 Task: Add comment "Interested" on top most post.
Action: Mouse scrolled (656, 537) with delta (0, 0)
Screenshot: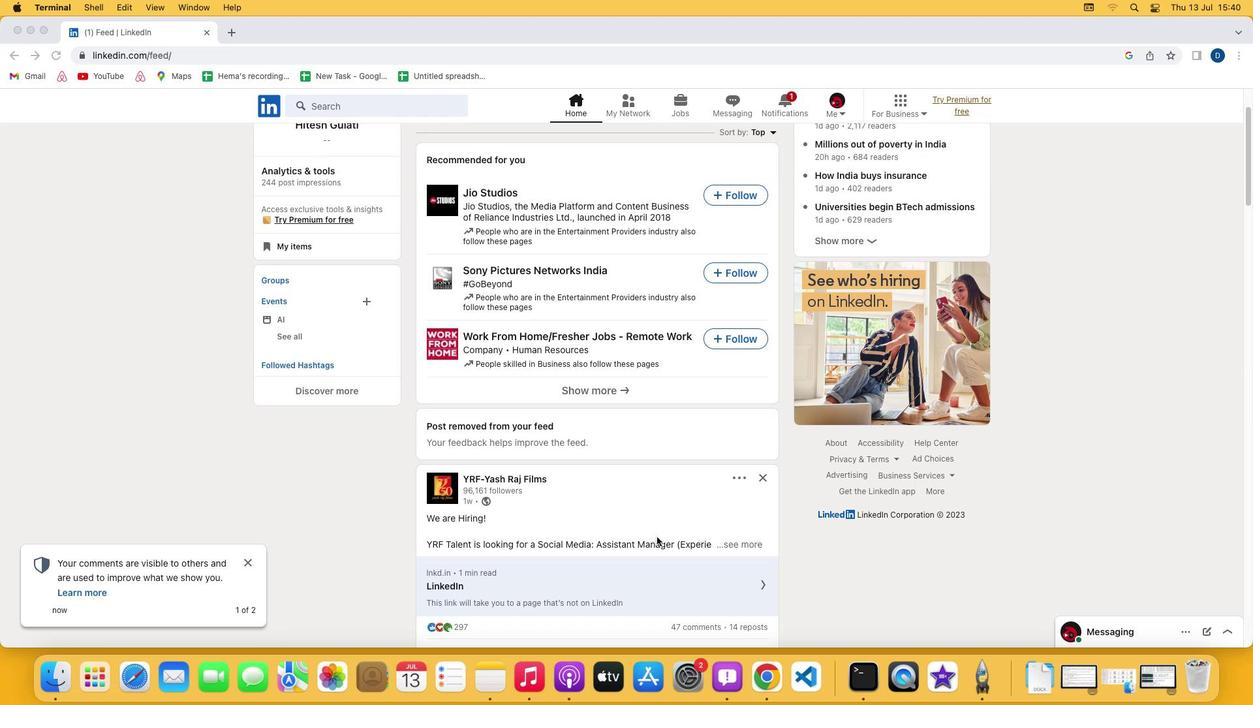 
Action: Mouse scrolled (656, 537) with delta (0, 0)
Screenshot: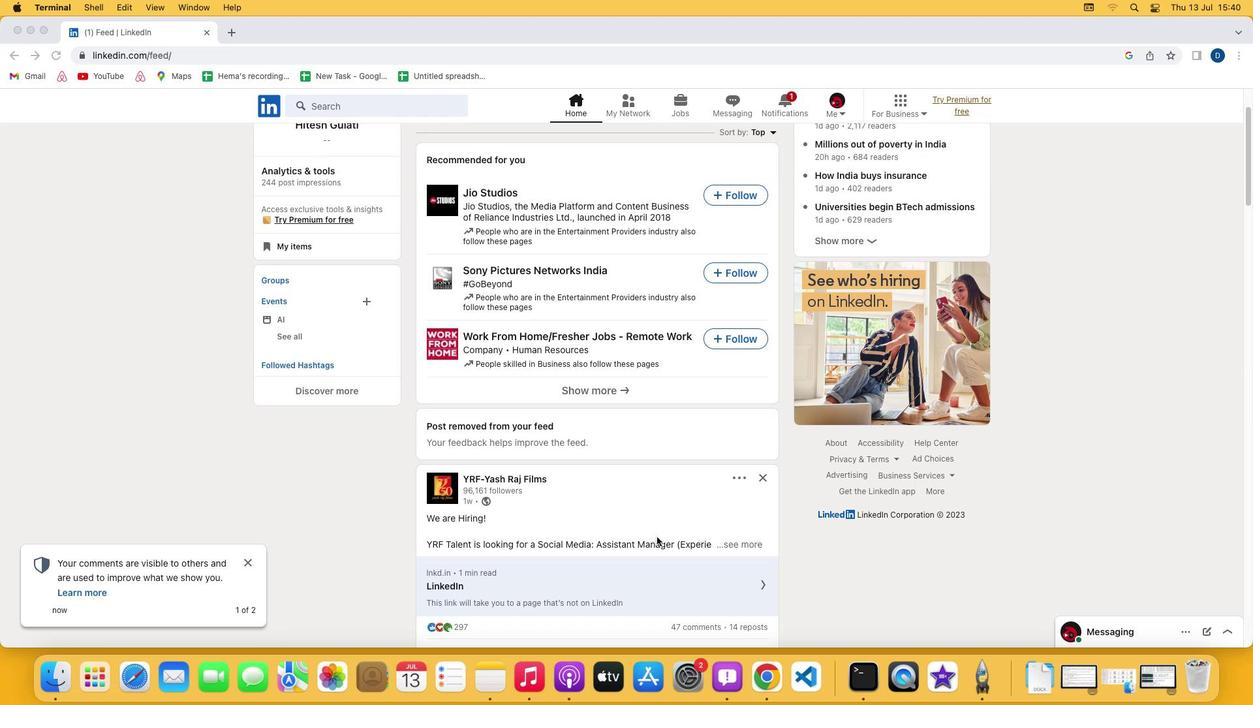 
Action: Mouse scrolled (656, 537) with delta (0, -1)
Screenshot: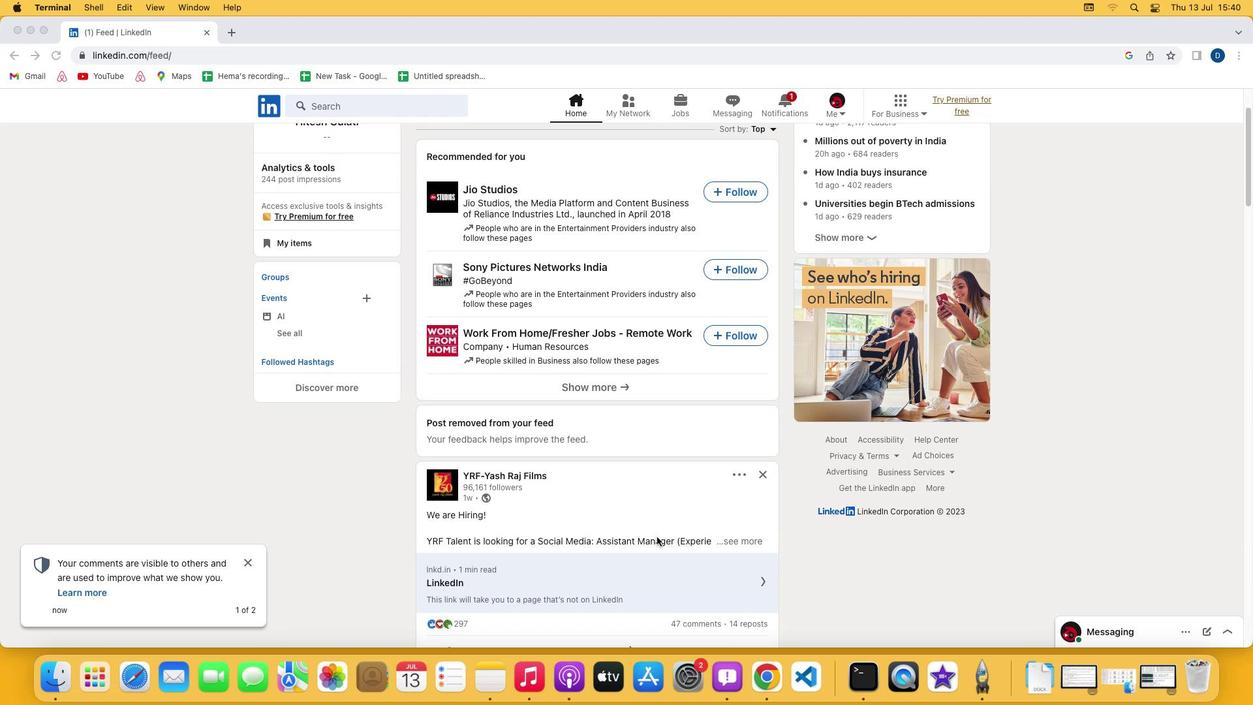 
Action: Mouse scrolled (656, 537) with delta (0, -2)
Screenshot: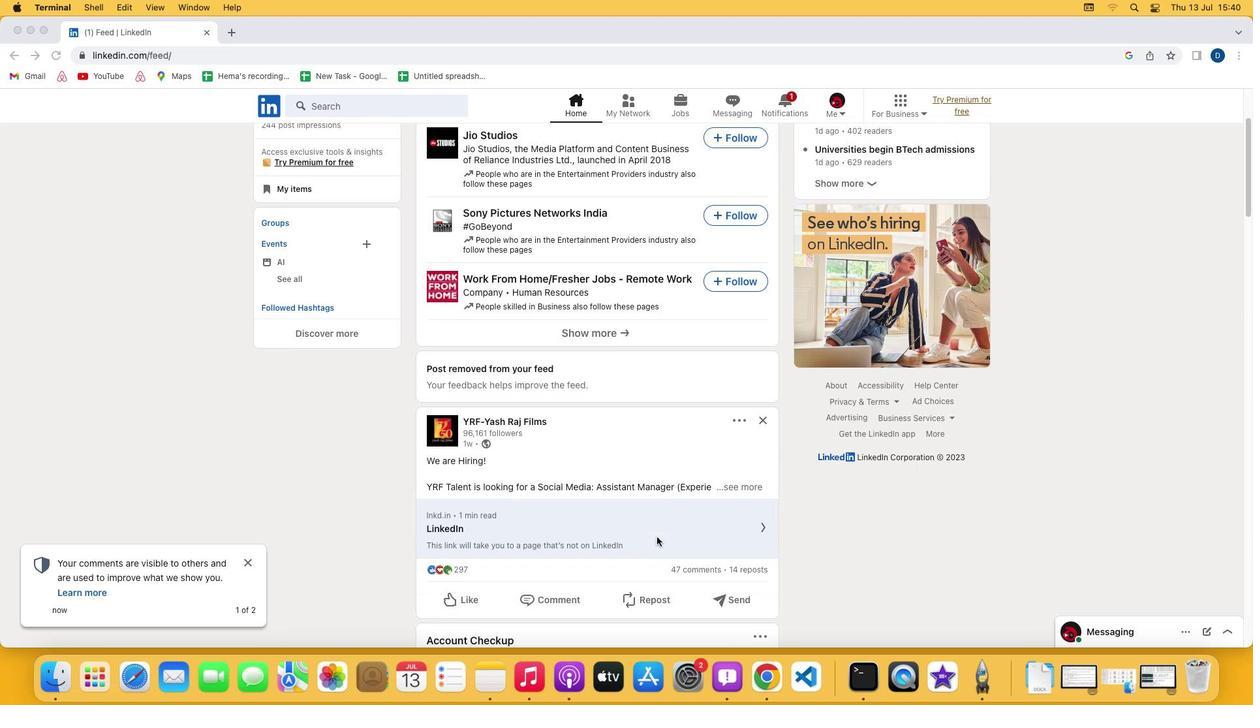 
Action: Mouse moved to (555, 425)
Screenshot: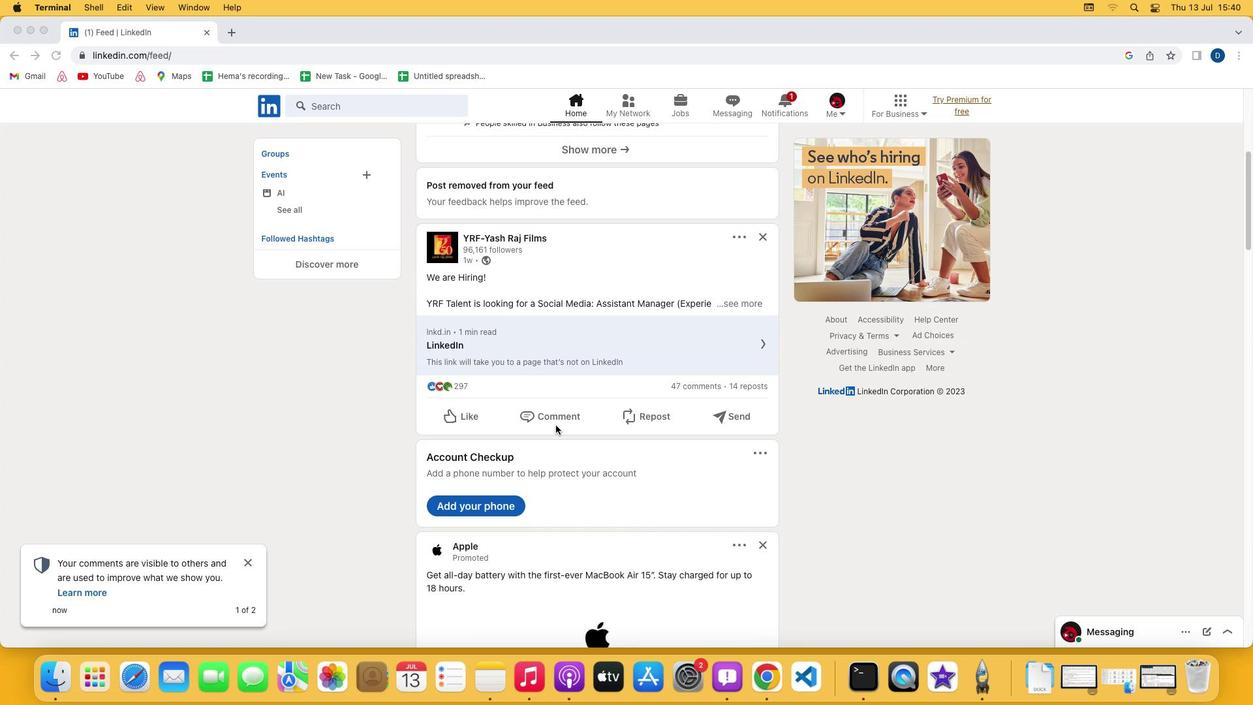 
Action: Mouse pressed left at (555, 425)
Screenshot: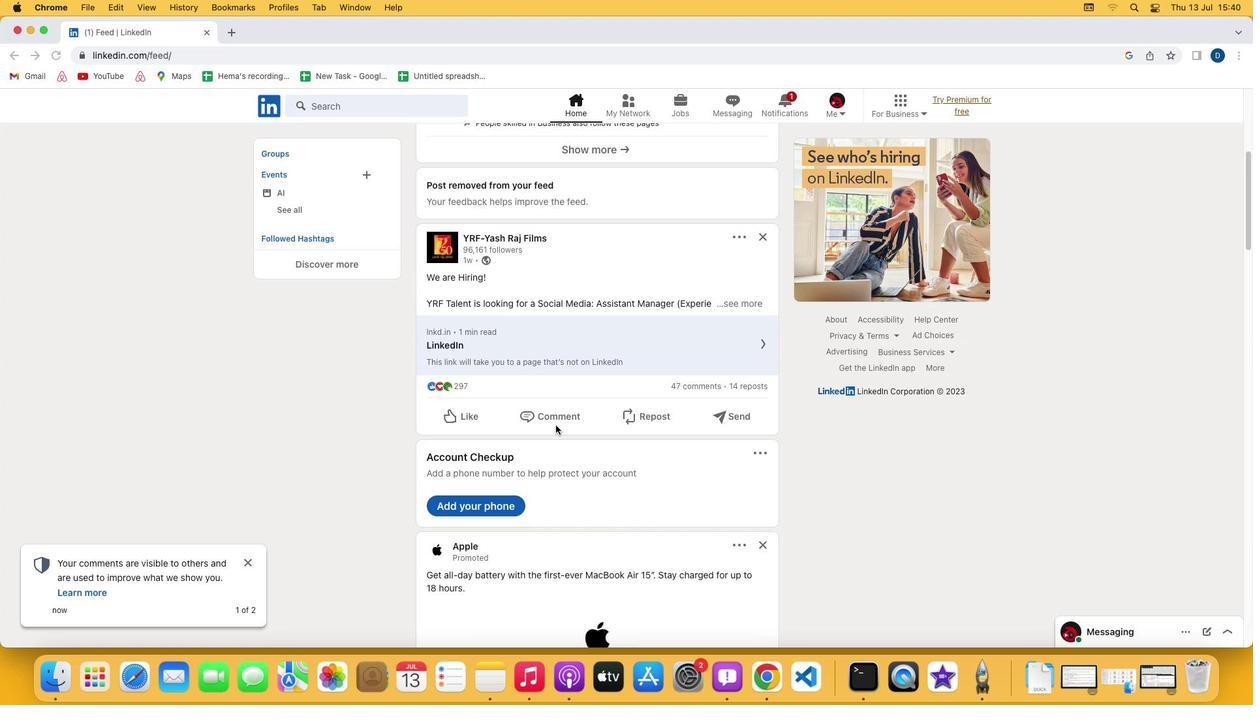 
Action: Mouse moved to (556, 422)
Screenshot: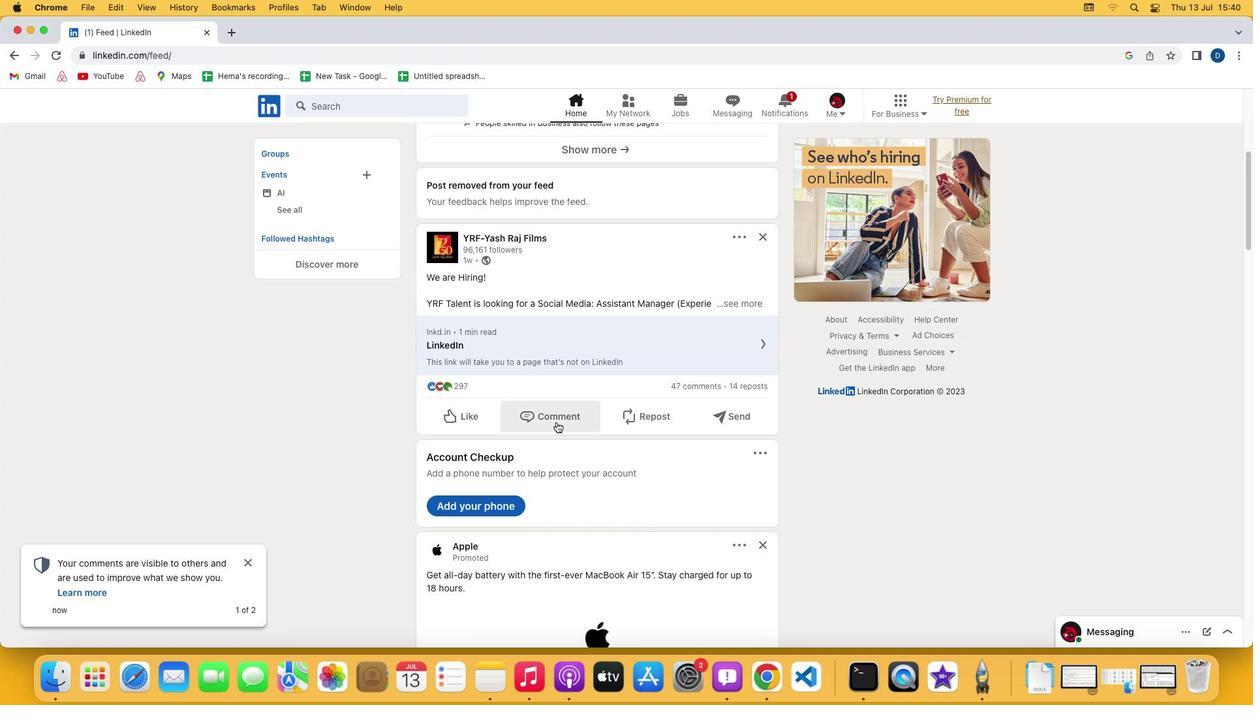 
Action: Mouse pressed left at (556, 422)
Screenshot: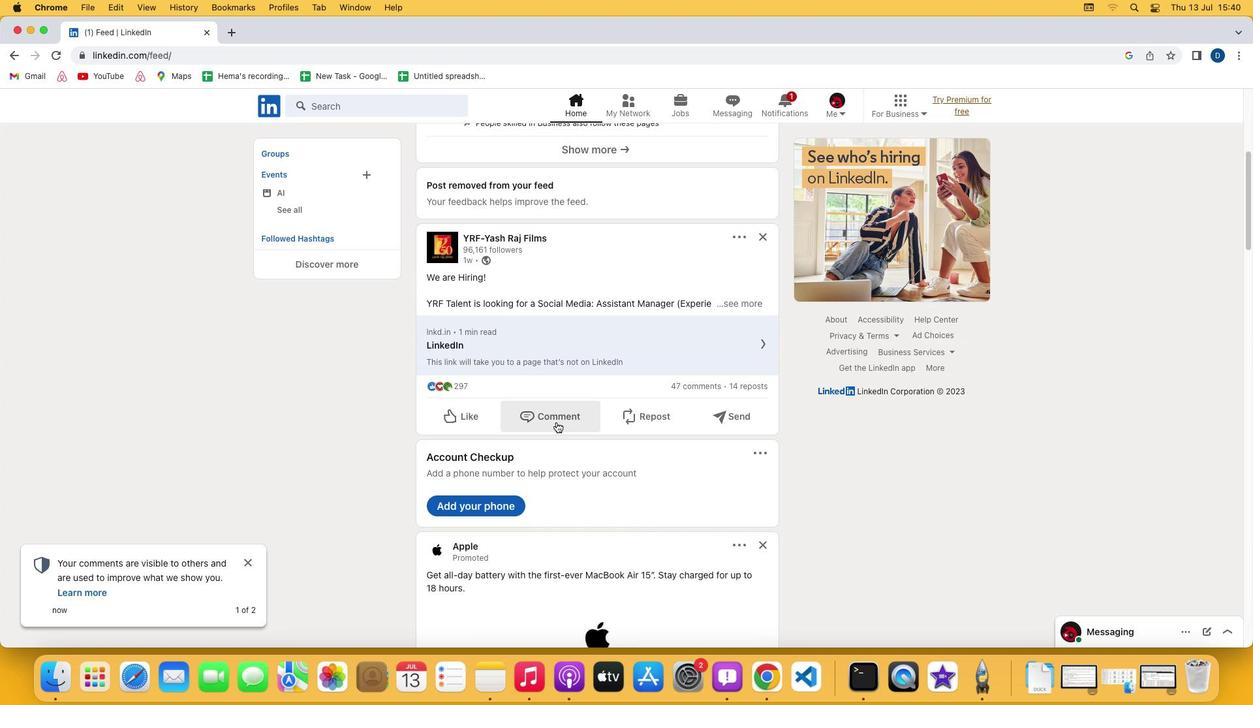 
Action: Mouse moved to (543, 446)
Screenshot: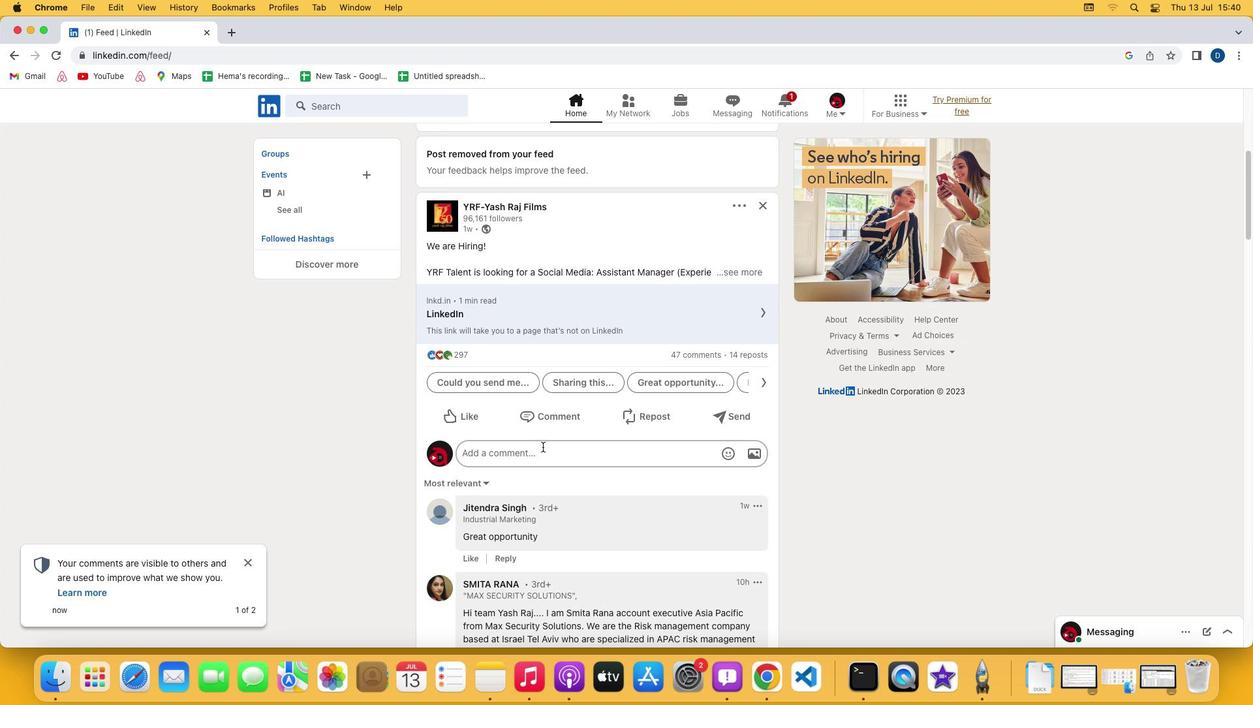 
Action: Mouse pressed left at (543, 446)
Screenshot: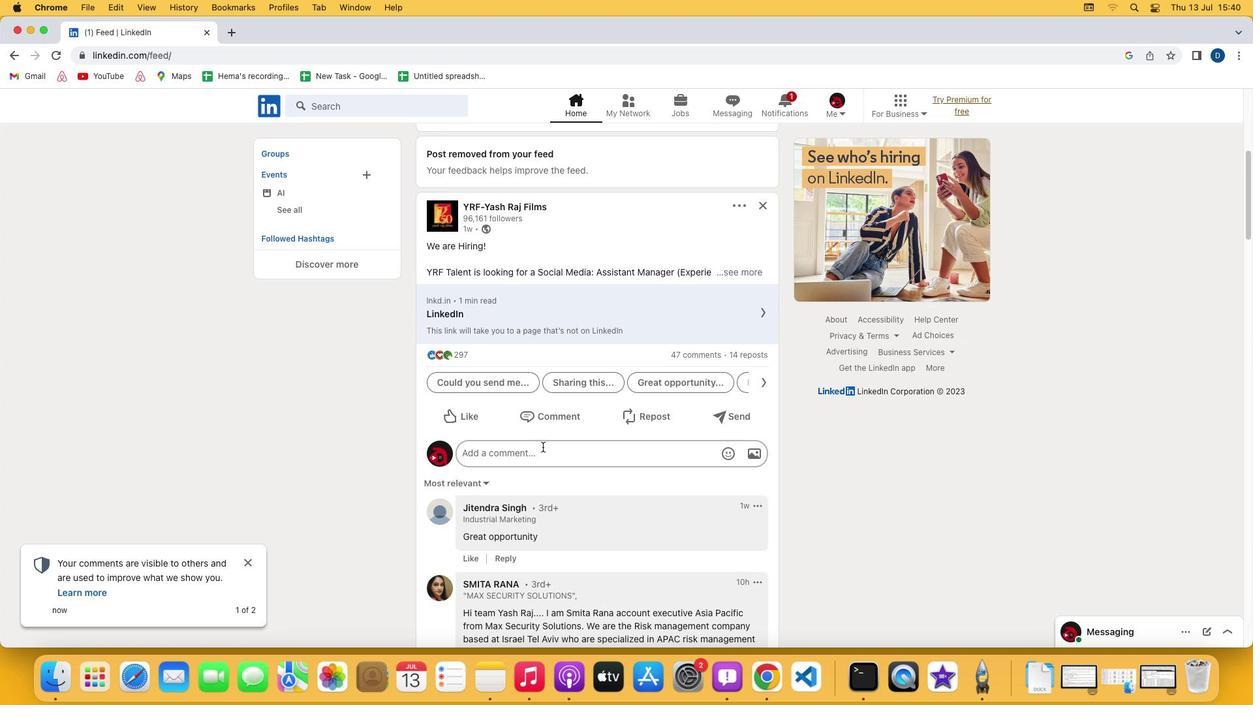 
Action: Mouse moved to (542, 448)
Screenshot: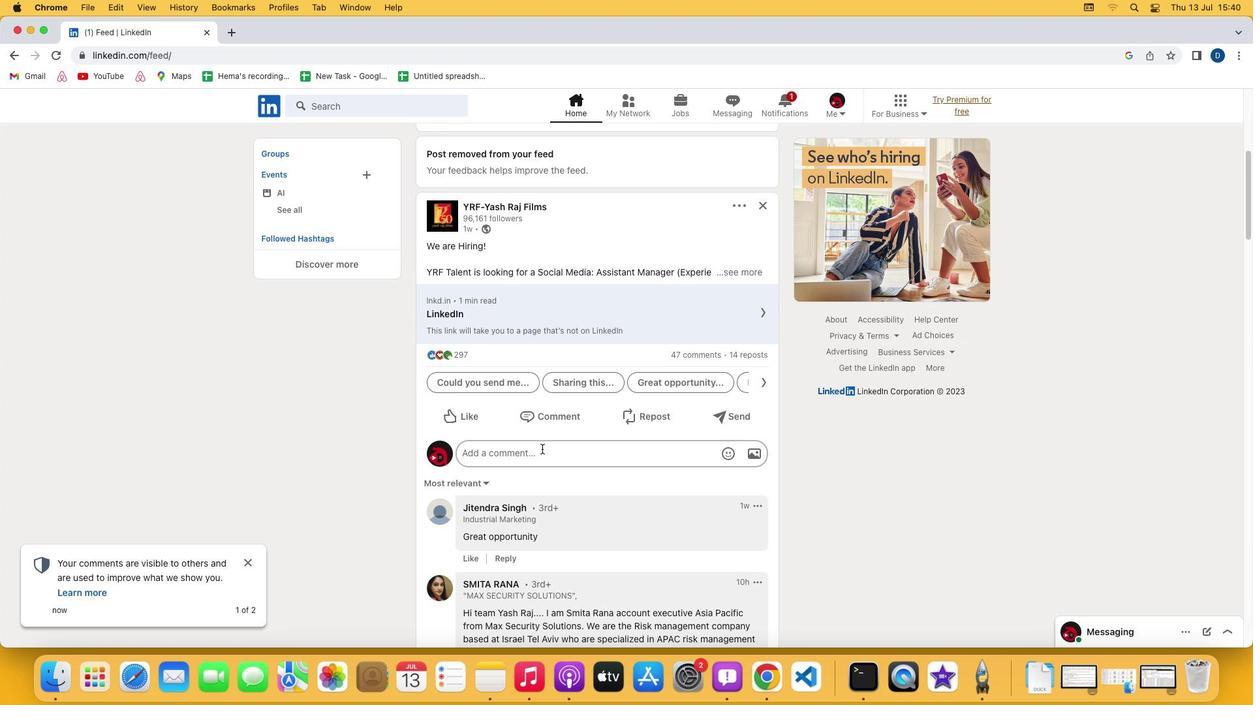 
Action: Key pressed Key.shift'I''n''t''e''r''e''s''t''e''d'
Screenshot: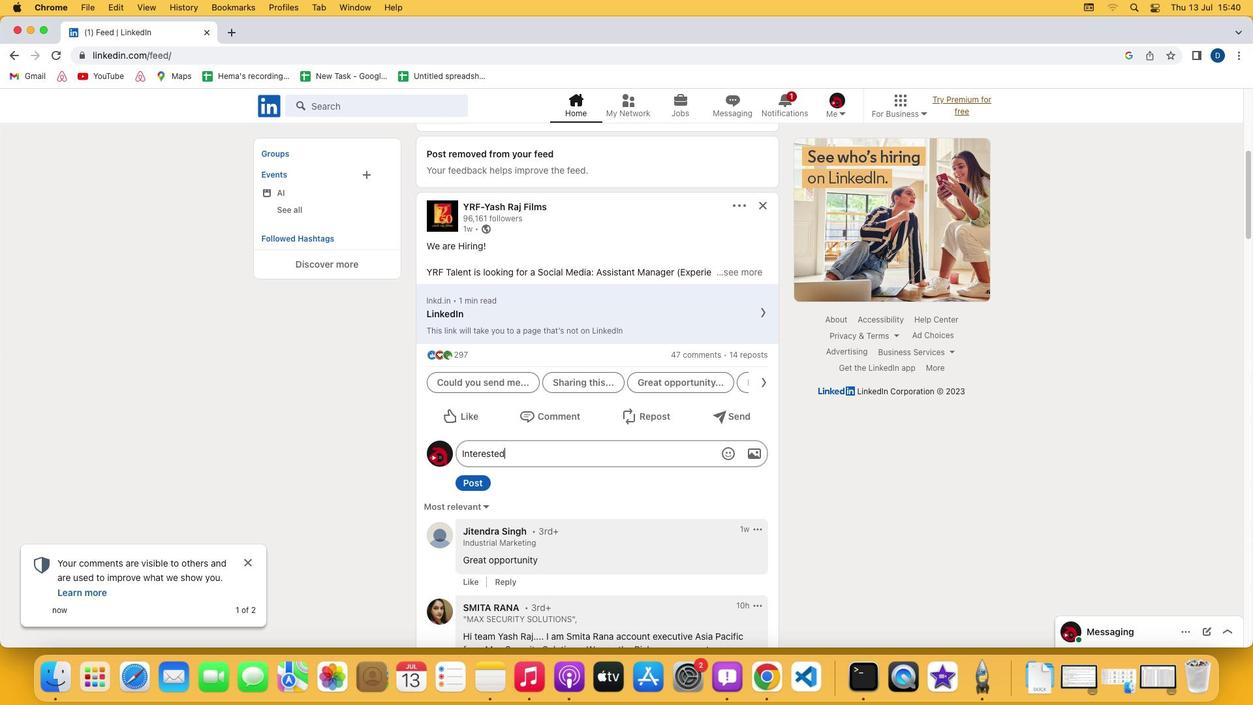 
Action: Mouse moved to (461, 484)
Screenshot: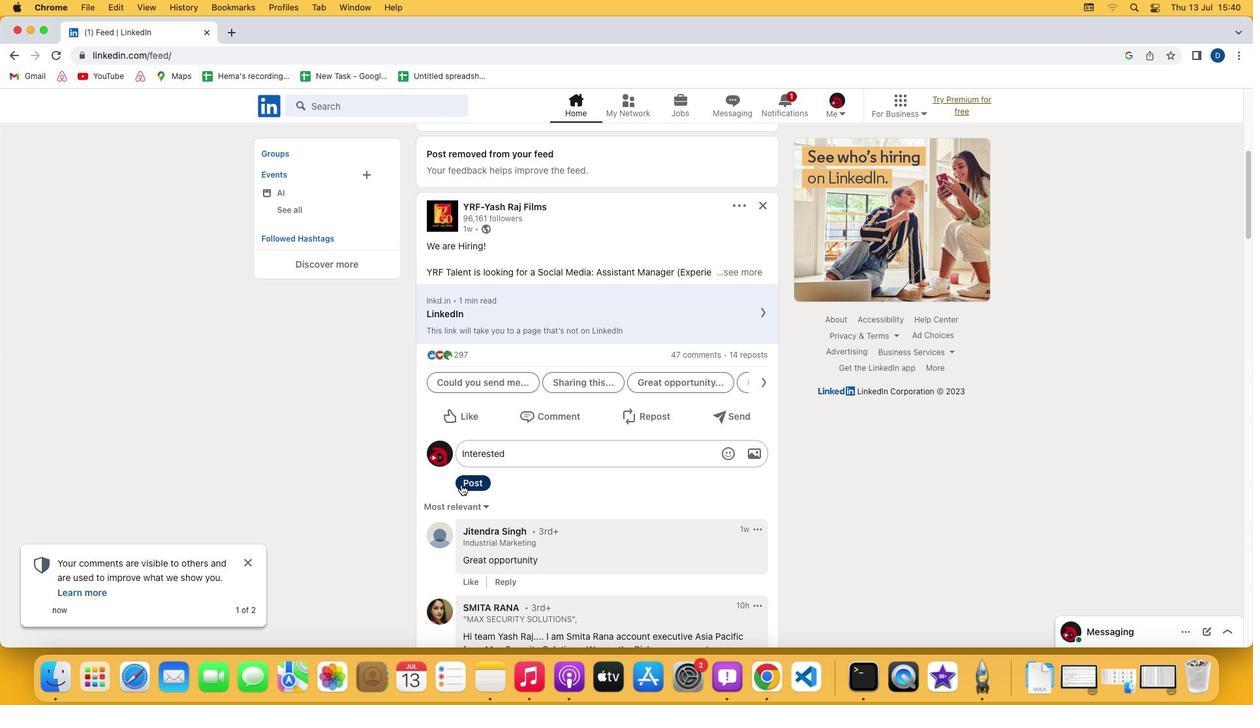 
Action: Mouse pressed left at (461, 484)
Screenshot: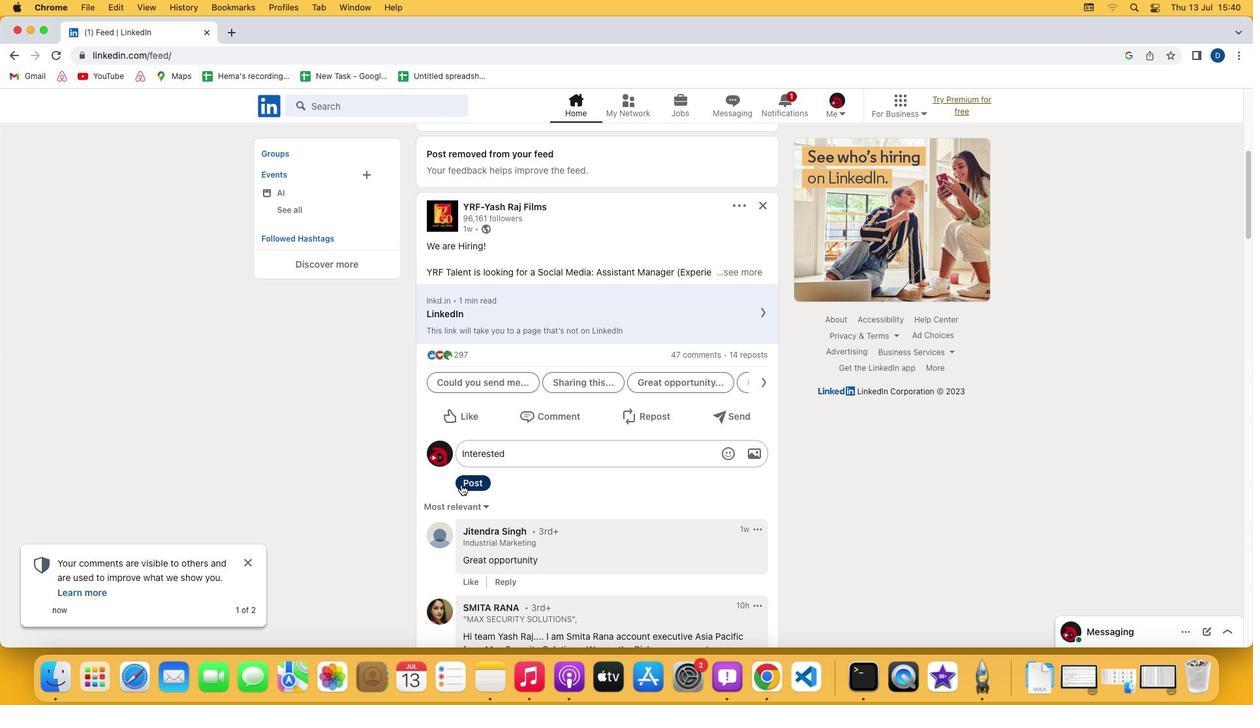 
